 Task: Forward email with the signature Holly Thompson with the subject Introduction to a new team member from softage.8@softage.net to softage.6@softage.net and softage.1@softage.net with BCC to softage.2@softage.net with the message I would like to request a project status update report.
Action: Mouse moved to (914, 148)
Screenshot: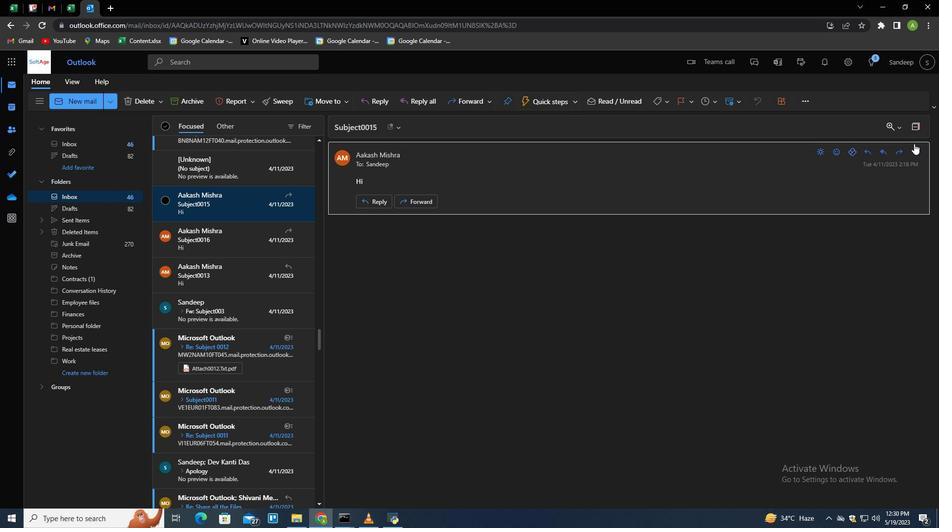 
Action: Mouse pressed left at (914, 148)
Screenshot: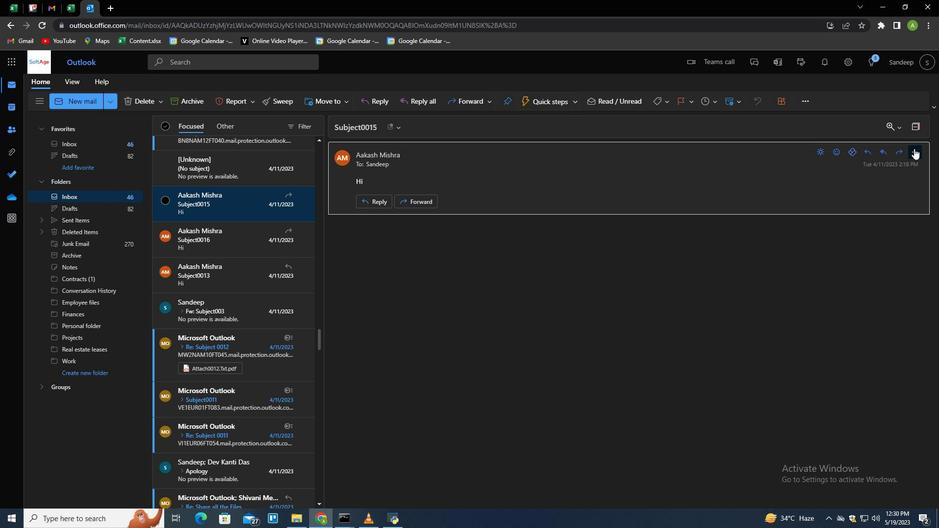 
Action: Mouse moved to (856, 204)
Screenshot: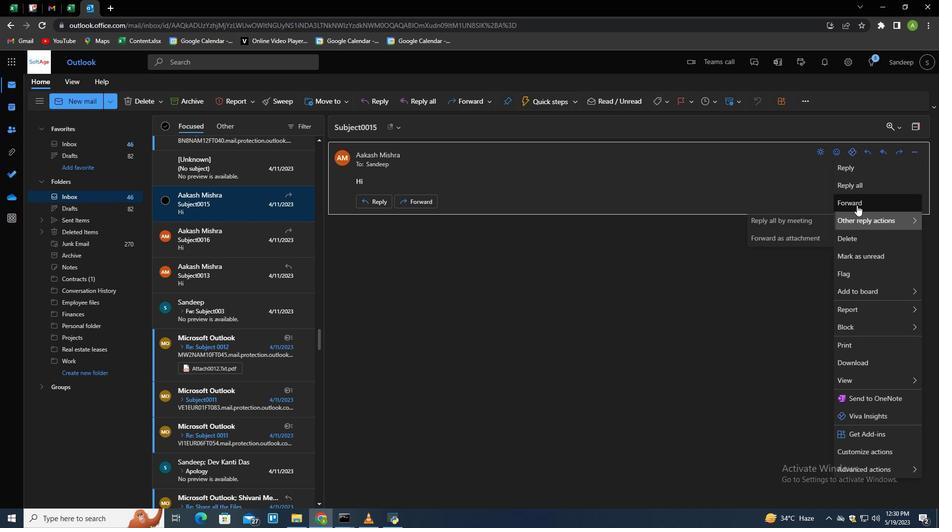 
Action: Mouse pressed left at (856, 204)
Screenshot: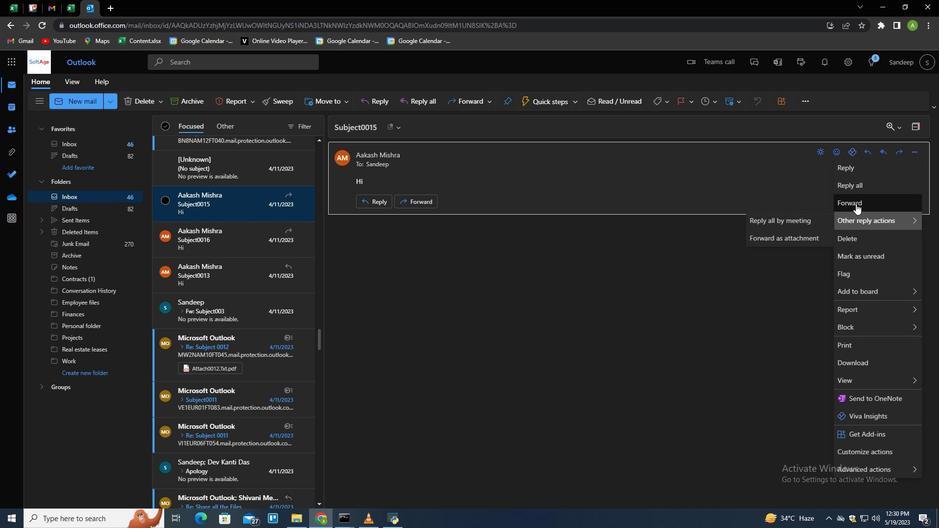 
Action: Mouse moved to (663, 102)
Screenshot: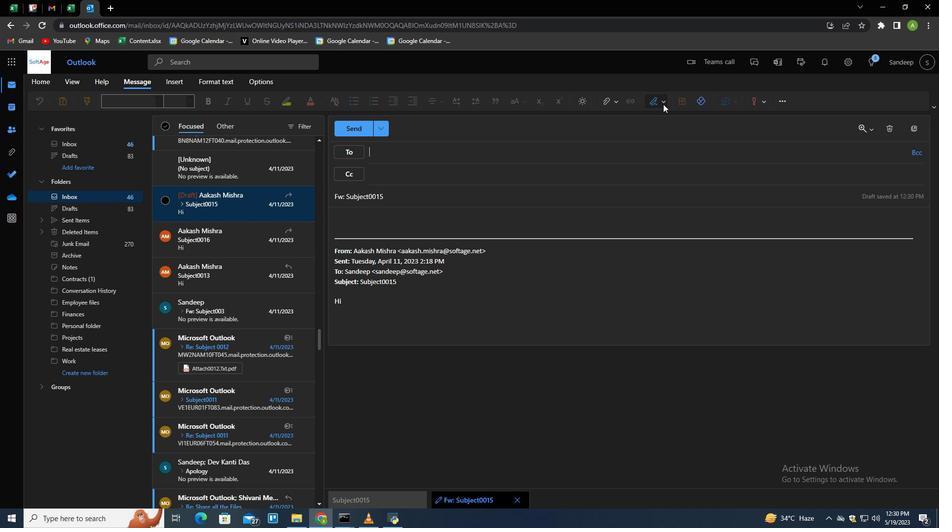 
Action: Mouse pressed left at (663, 102)
Screenshot: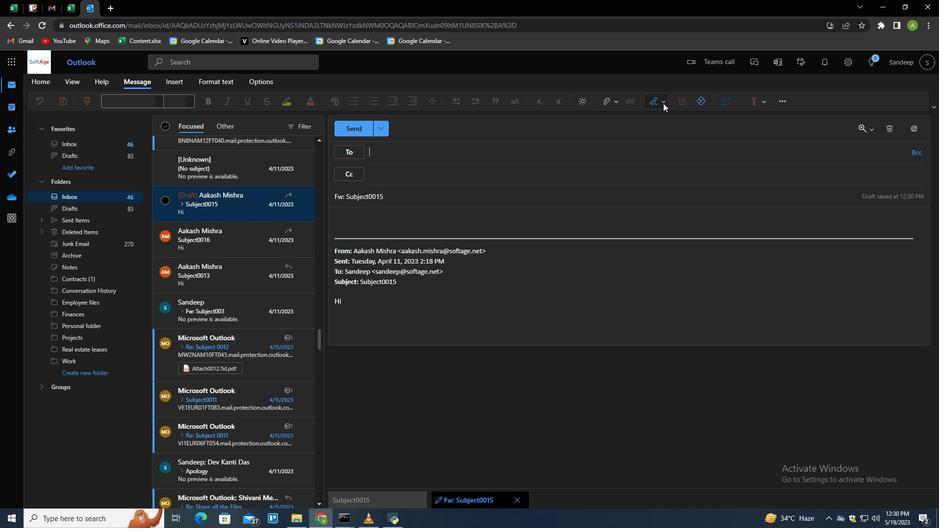 
Action: Mouse moved to (629, 138)
Screenshot: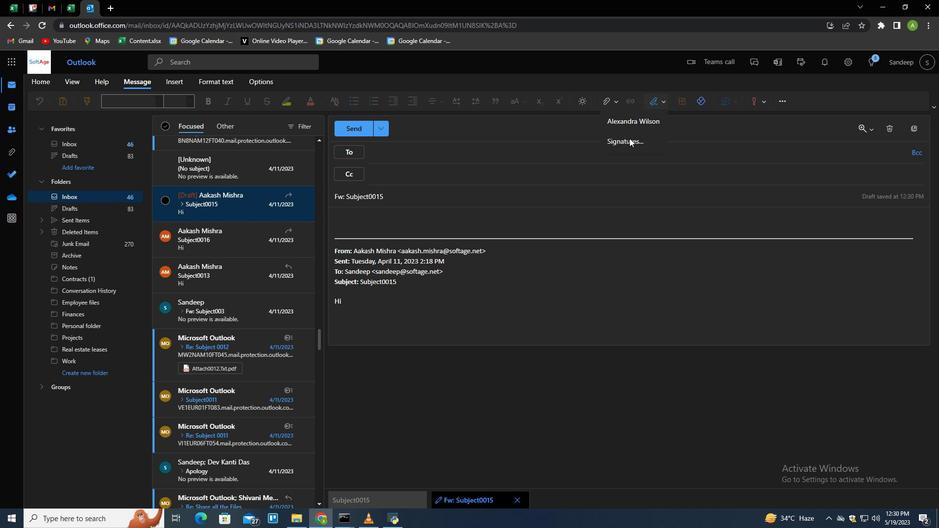 
Action: Mouse pressed left at (629, 138)
Screenshot: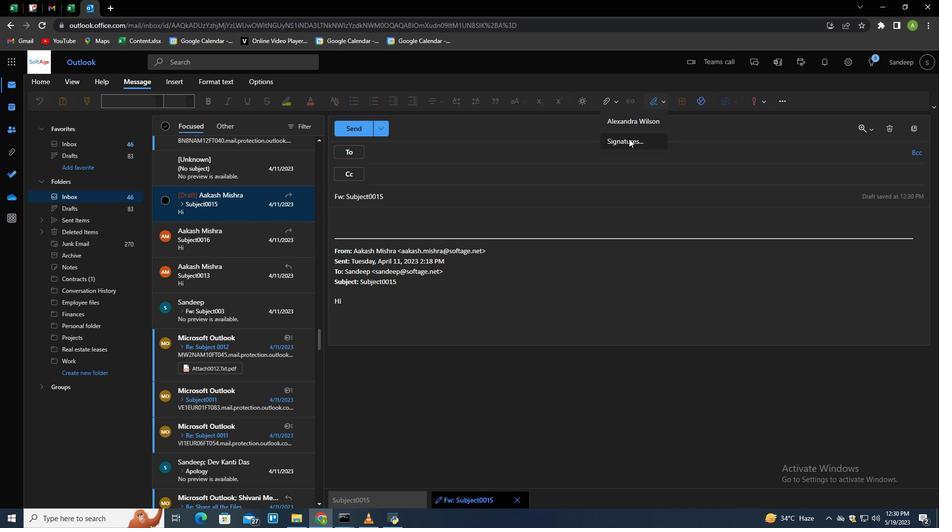 
Action: Mouse moved to (661, 179)
Screenshot: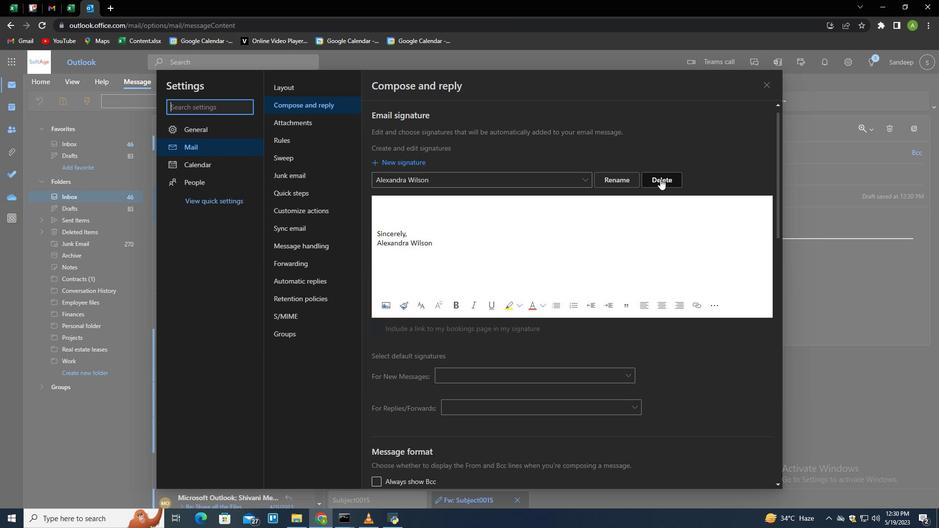 
Action: Mouse pressed left at (661, 179)
Screenshot: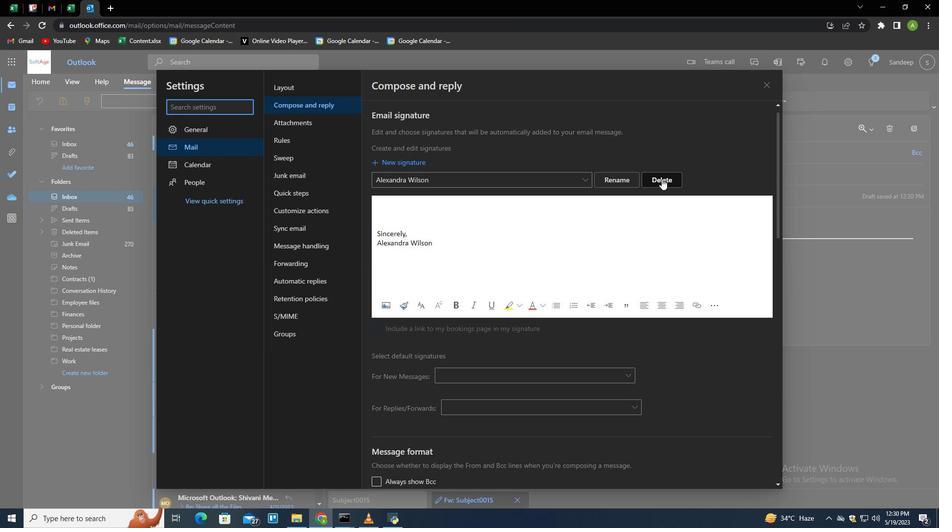 
Action: Mouse moved to (642, 180)
Screenshot: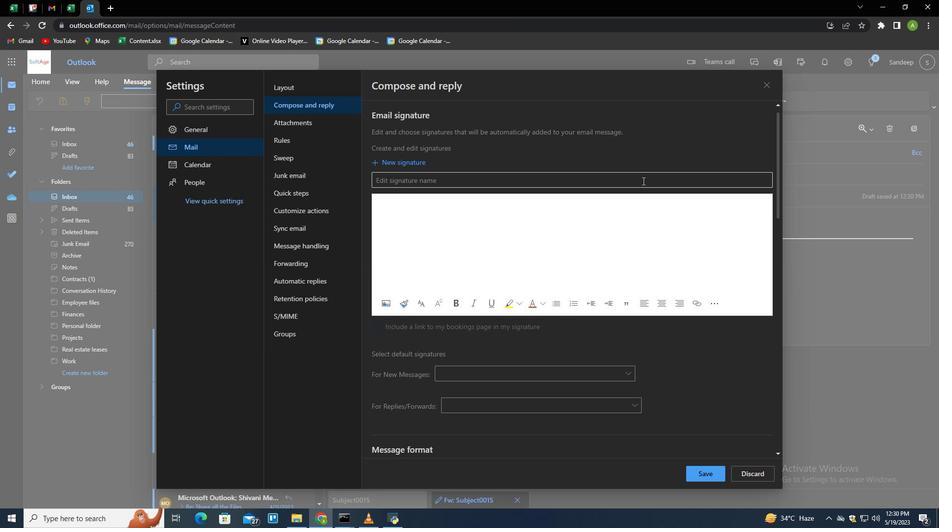 
Action: Mouse pressed left at (642, 180)
Screenshot: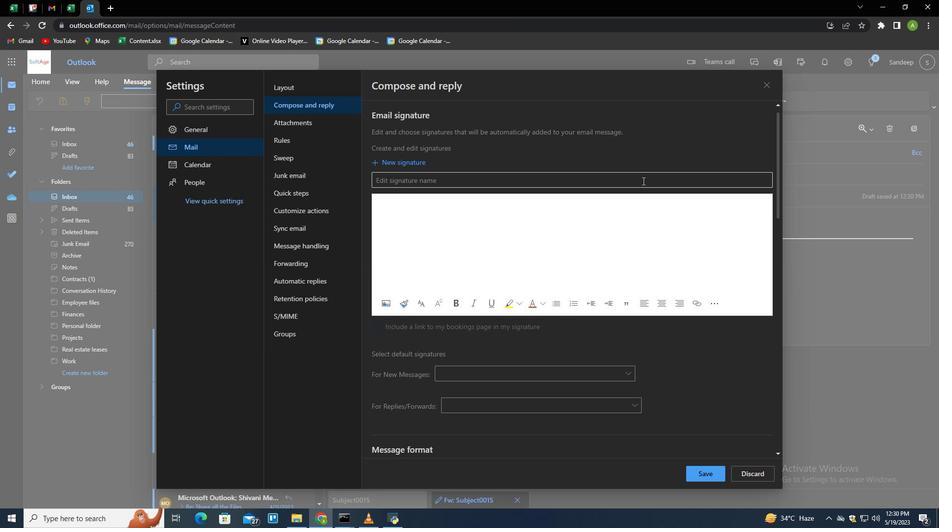 
Action: Key pressed <Key.shift><Key.shift><Key.shift><Key.shift><Key.shift><Key.shift><Key.shift><Key.shift><Key.shift><Key.shift><Key.shift><Key.shift><Key.shift><Key.shift><Key.shift><Key.shift><Key.shift><Key.shift><Key.shift><Key.shift><Key.shift><Key.shift><Key.shift><Key.shift><Key.shift>Holll<Key.backspace>y<Key.space><Key.shift>Thompson<Key.tab><Key.shift>Holly<Key.space><Key.shift>Thompson
Screenshot: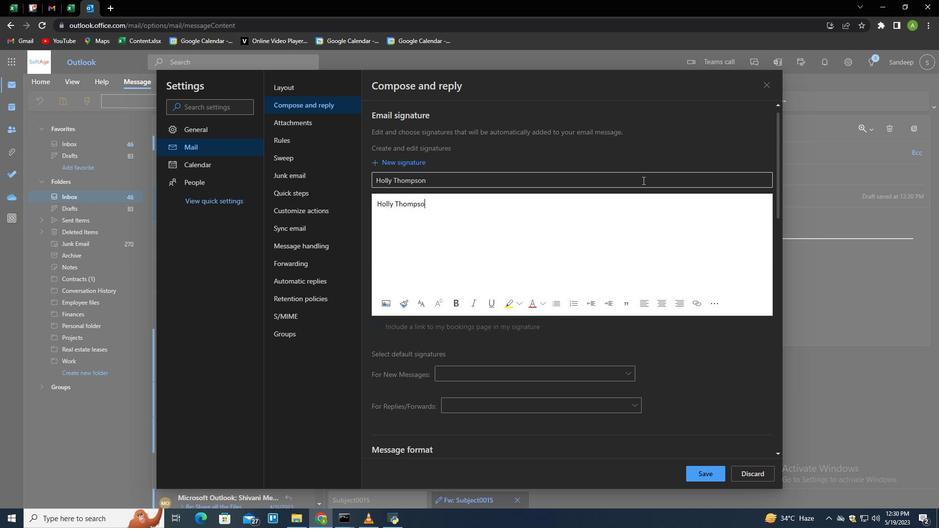
Action: Mouse moved to (698, 469)
Screenshot: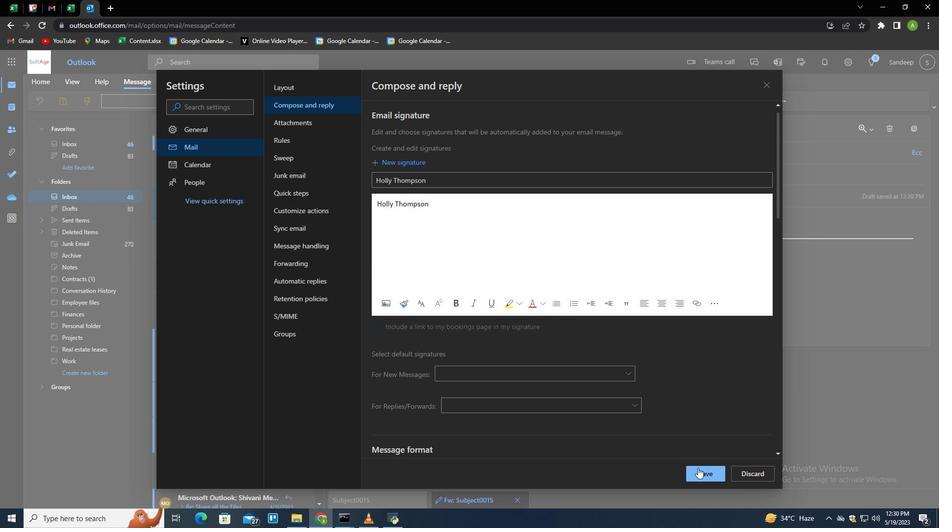 
Action: Mouse pressed left at (698, 469)
Screenshot: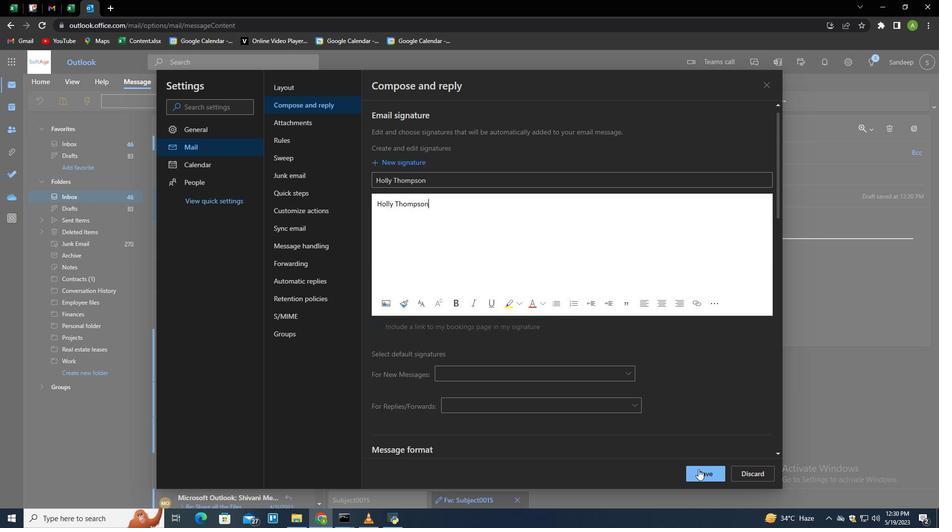 
Action: Mouse moved to (847, 237)
Screenshot: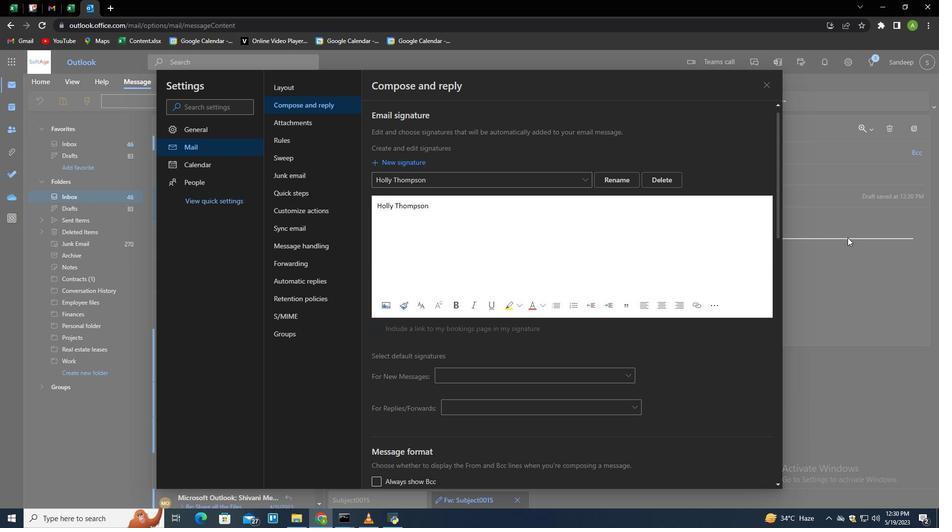 
Action: Mouse pressed left at (847, 237)
Screenshot: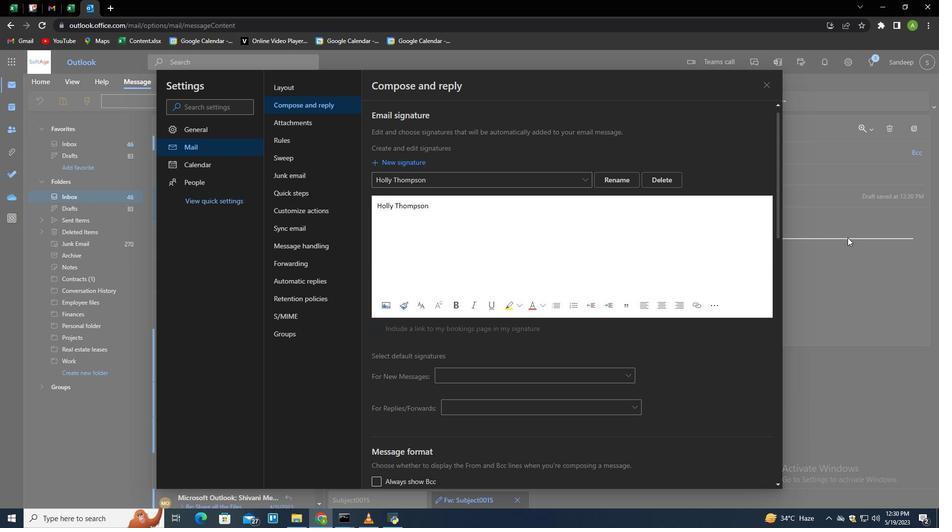 
Action: Mouse moved to (659, 105)
Screenshot: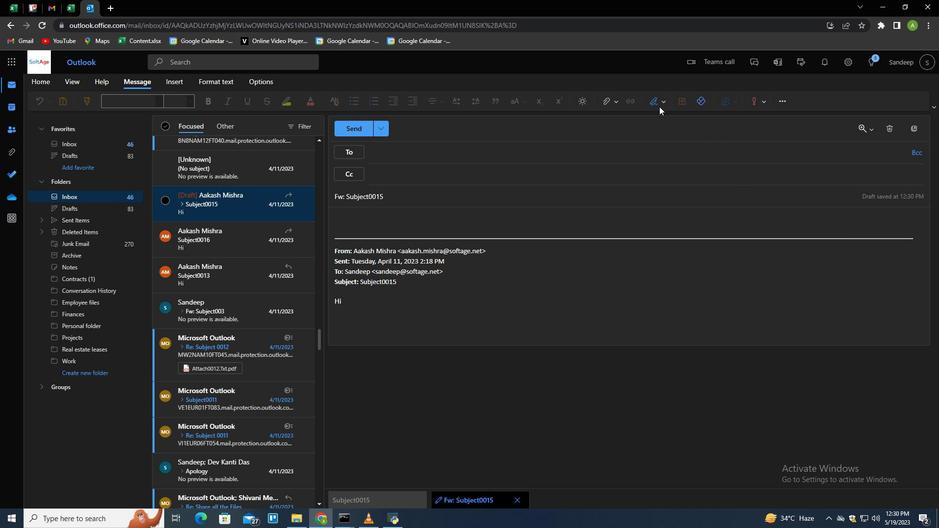 
Action: Mouse pressed left at (659, 105)
Screenshot: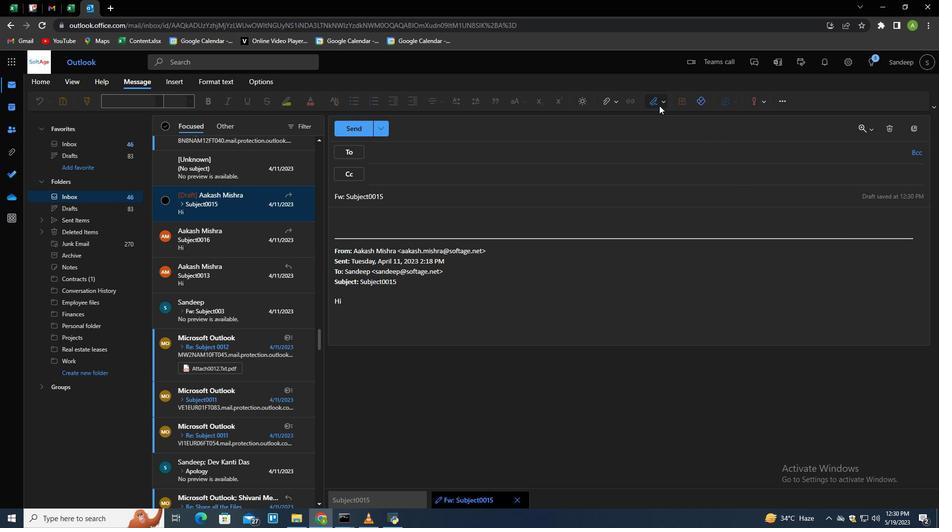 
Action: Mouse moved to (654, 121)
Screenshot: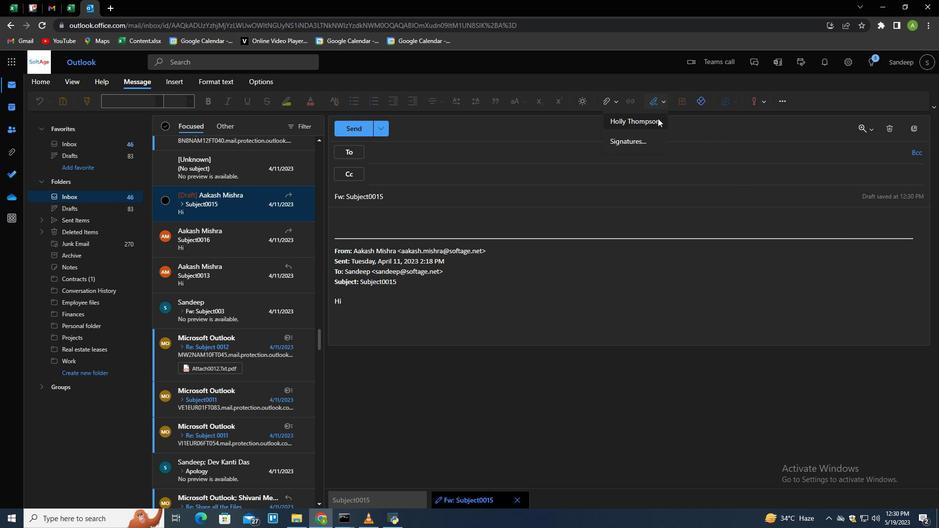 
Action: Mouse pressed left at (654, 121)
Screenshot: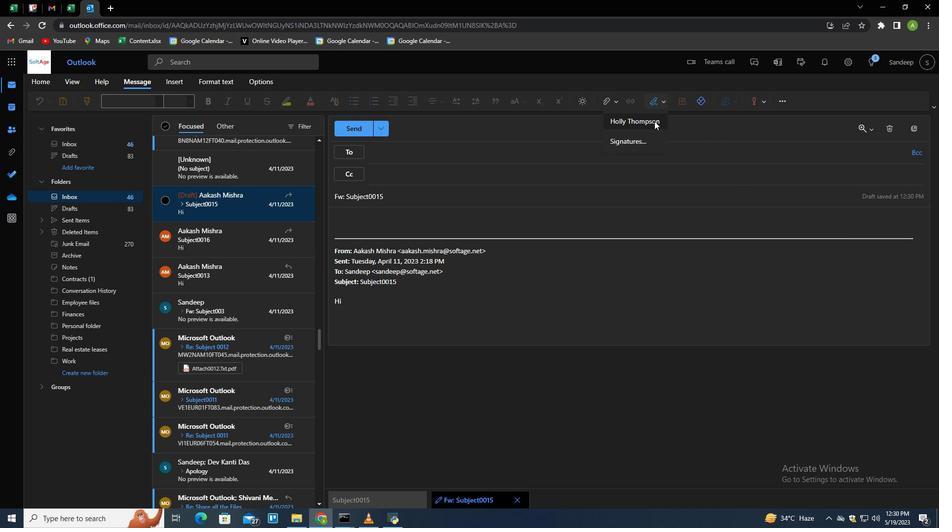 
Action: Mouse moved to (385, 198)
Screenshot: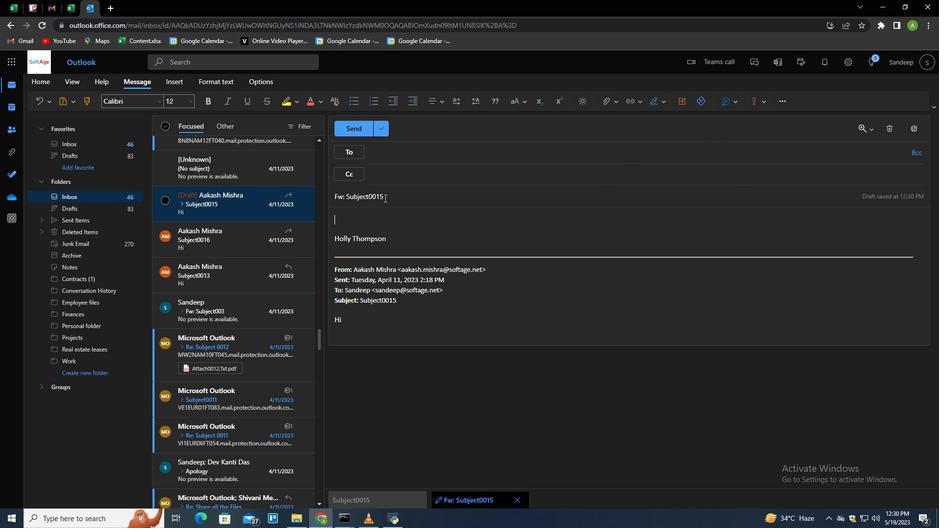 
Action: Mouse pressed left at (385, 198)
Screenshot: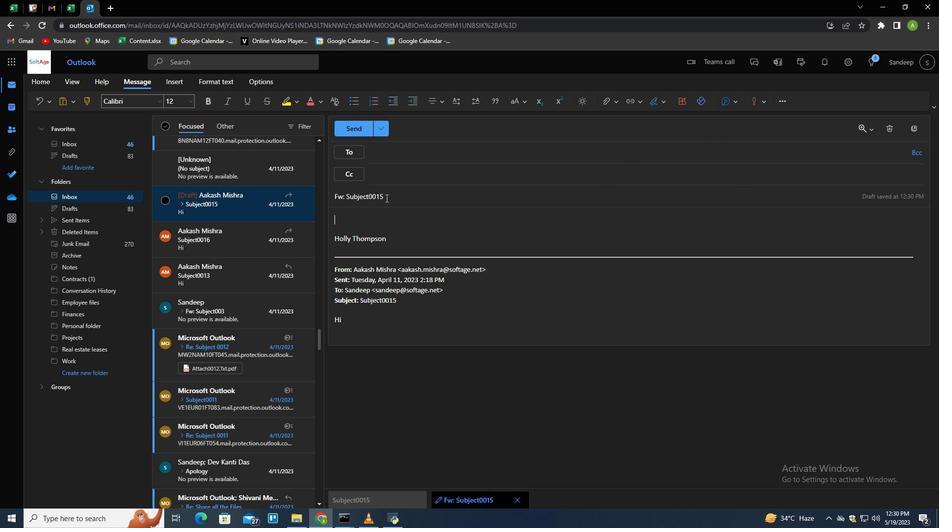 
Action: Key pressed <Key.shift_r><Key.left><Key.left><Key.left><Key.left><Key.left><Key.left><Key.left><Key.left><Key.left><Key.left><Key.left><Key.shift><Key.shift><Key.shift><Key.shift><Key.shift><Key.shift>Inf<Key.backspace>troduction<Key.space>to<Key.space>a<Key.space>new<Key.space>team<Key.space>member<Key.space>from<Key.space>so<Key.backspace><Key.backspace><Key.backspace><Key.backspace><Key.backspace><Key.backspace><Key.backspace>
Screenshot: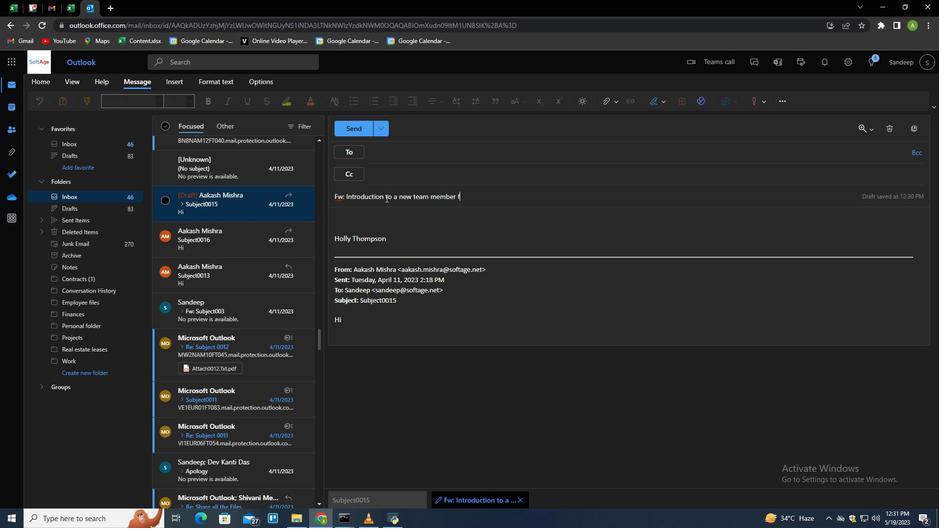 
Action: Mouse moved to (416, 151)
Screenshot: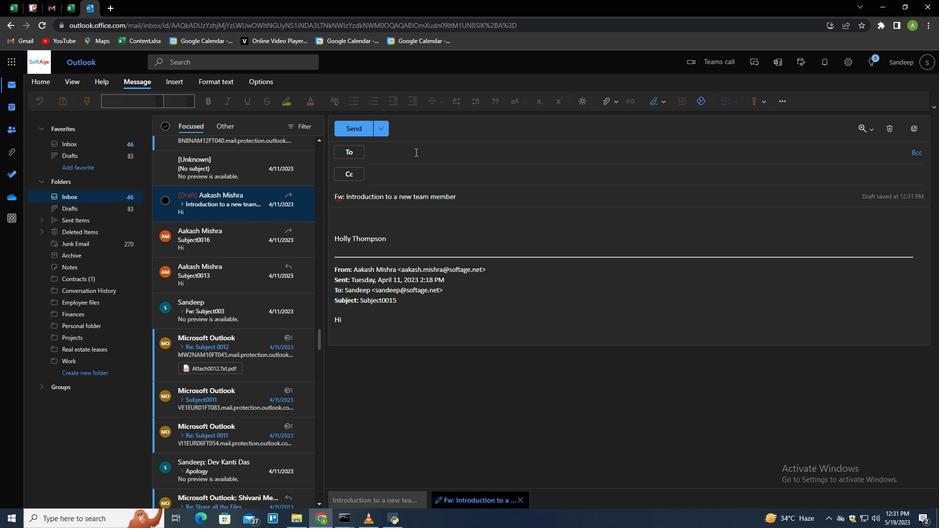 
Action: Mouse pressed left at (416, 151)
Screenshot: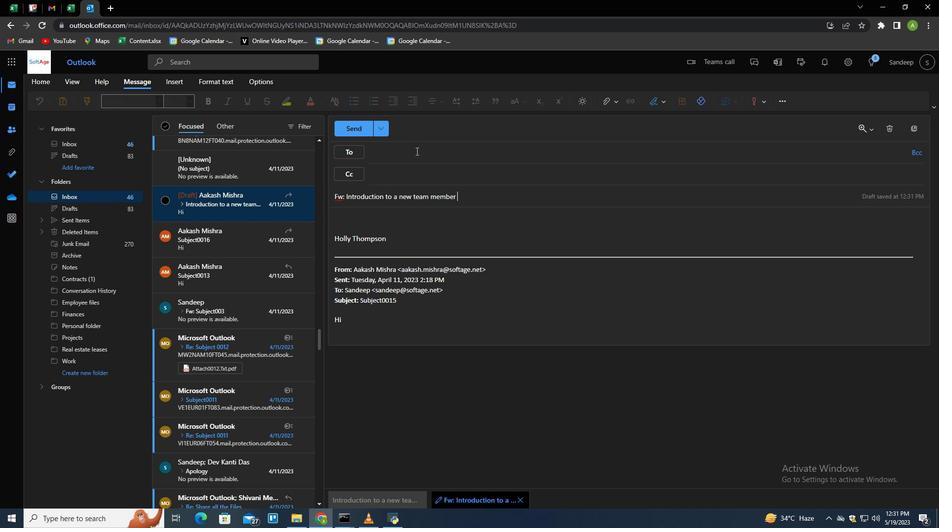 
Action: Key pressed softage.6<Key.shift>@softag.net<Key.backspace><Key.backspace><Key.backspace><Key.backspace>e.net<Key.enter>softage.1<Key.shift>@softage.1<Key.shift>@<Key.backspace><Key.backspace><Key.backspace><Key.backspace><Key.backspace><Key.backspace><Key.backspace><Key.backspace><Key.backspace><Key.backspace><Key.backspace>
Screenshot: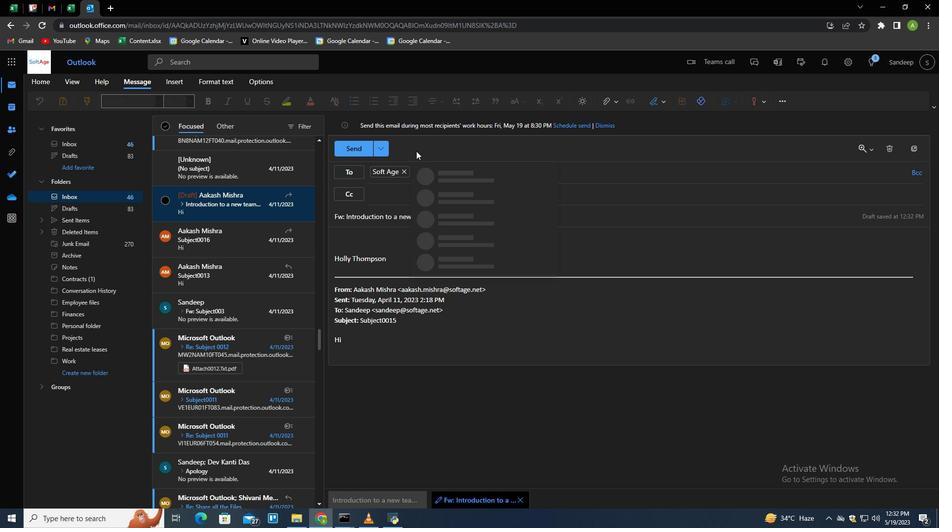 
Action: Mouse moved to (766, 209)
Screenshot: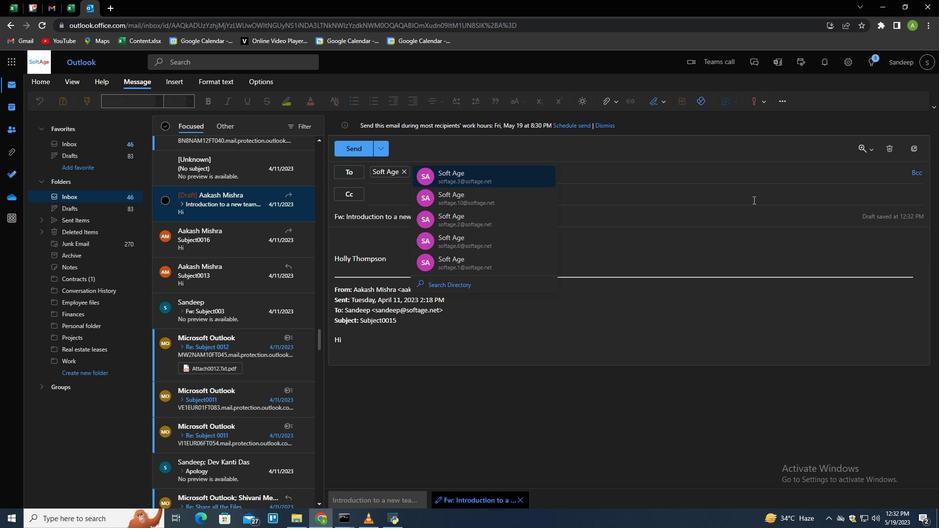 
Action: Mouse scrolled (766, 208) with delta (0, 0)
Screenshot: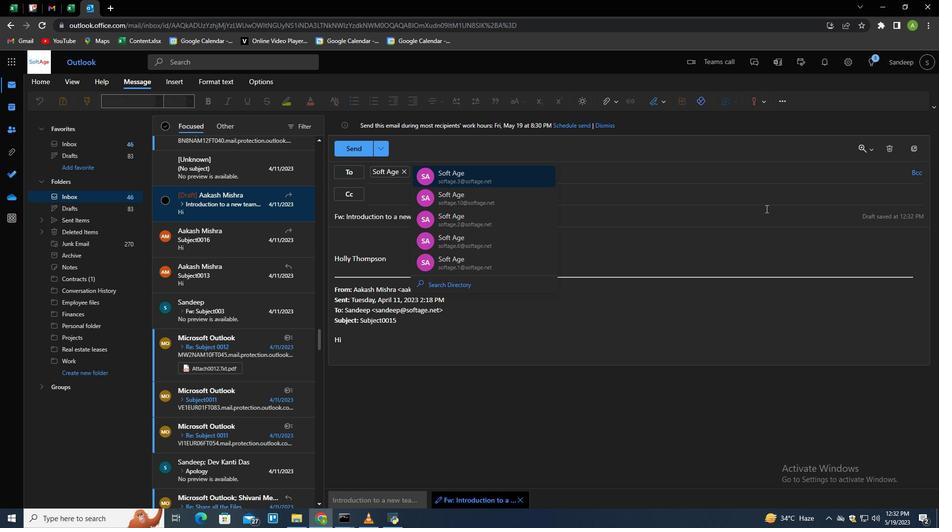
Action: Mouse moved to (664, 175)
Screenshot: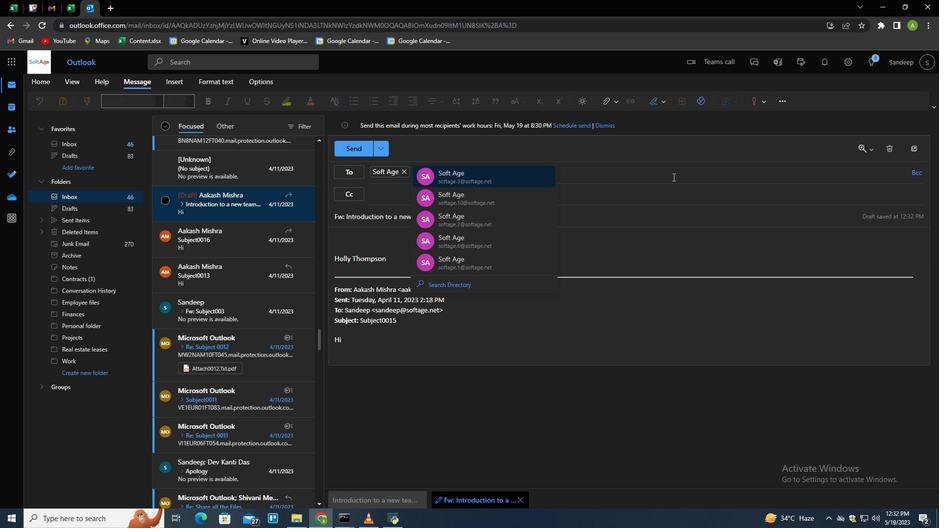 
Action: Mouse pressed left at (664, 175)
Screenshot: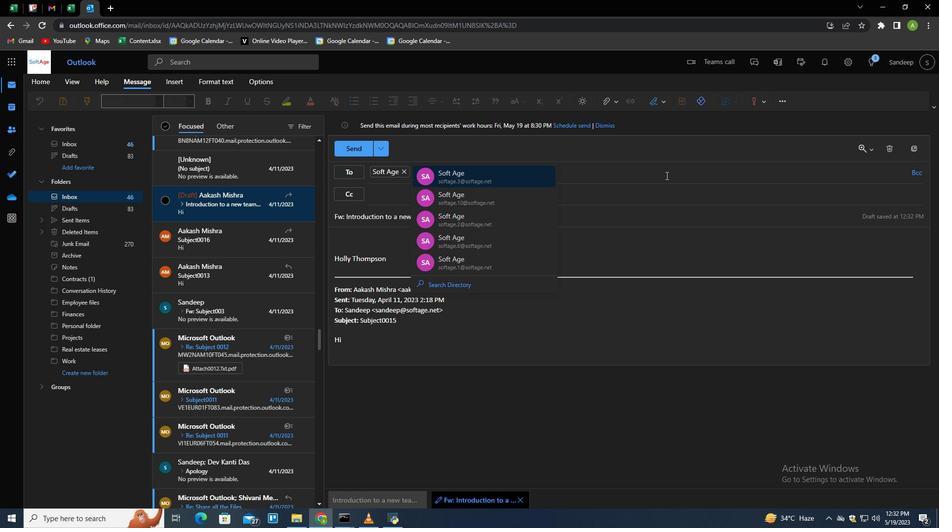 
Action: Mouse moved to (659, 178)
Screenshot: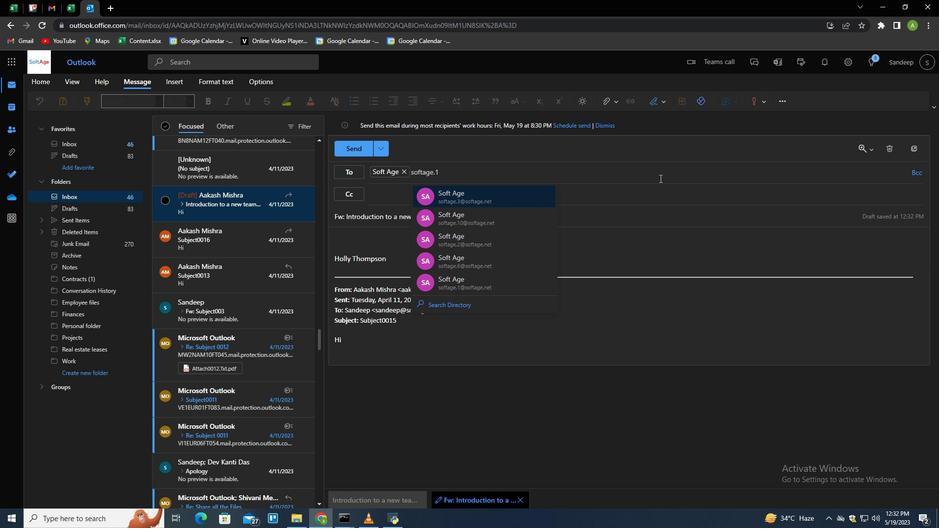 
Action: Key pressed <Key.shift>@softage.net<Key.enter>
Screenshot: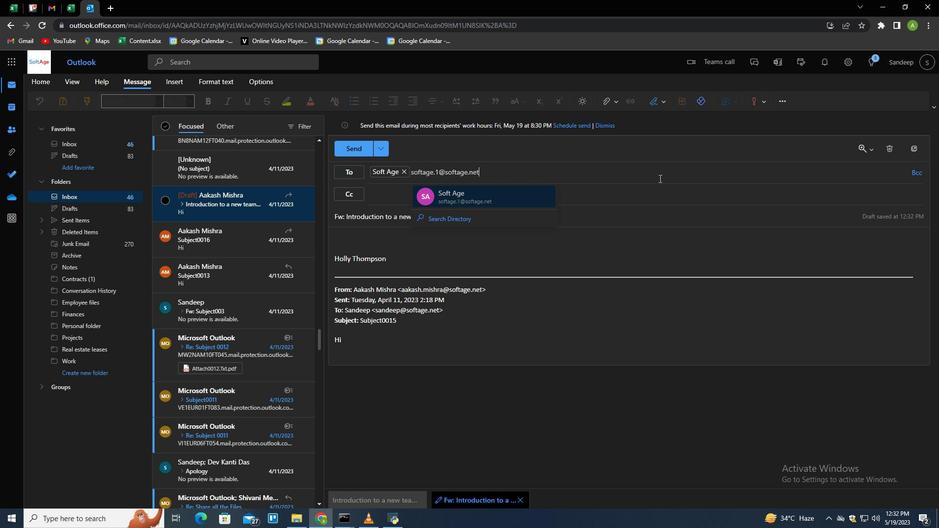
Action: Mouse moved to (919, 173)
Screenshot: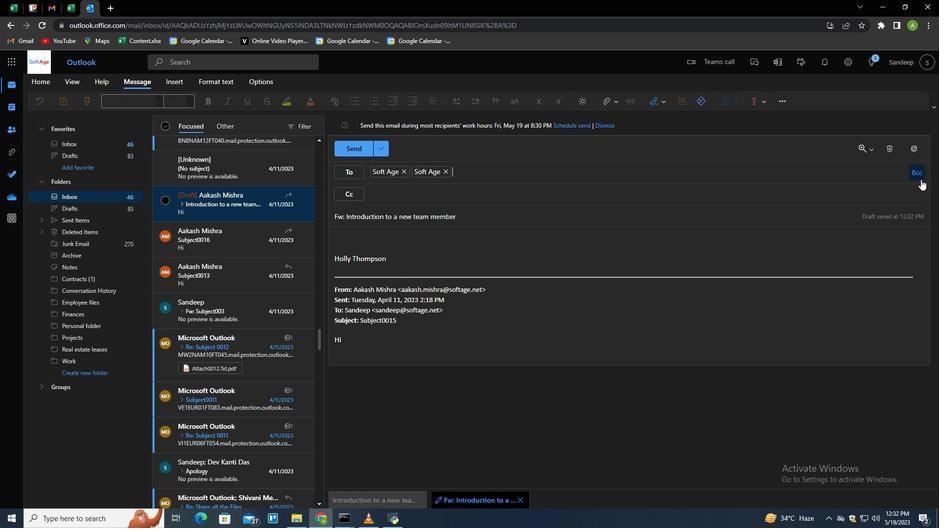 
Action: Mouse pressed left at (919, 173)
Screenshot: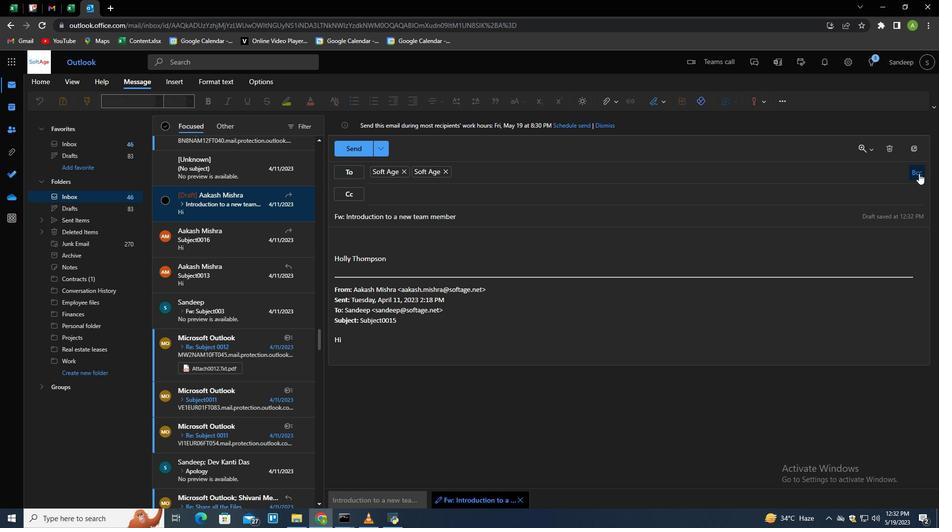 
Action: Mouse moved to (883, 216)
Screenshot: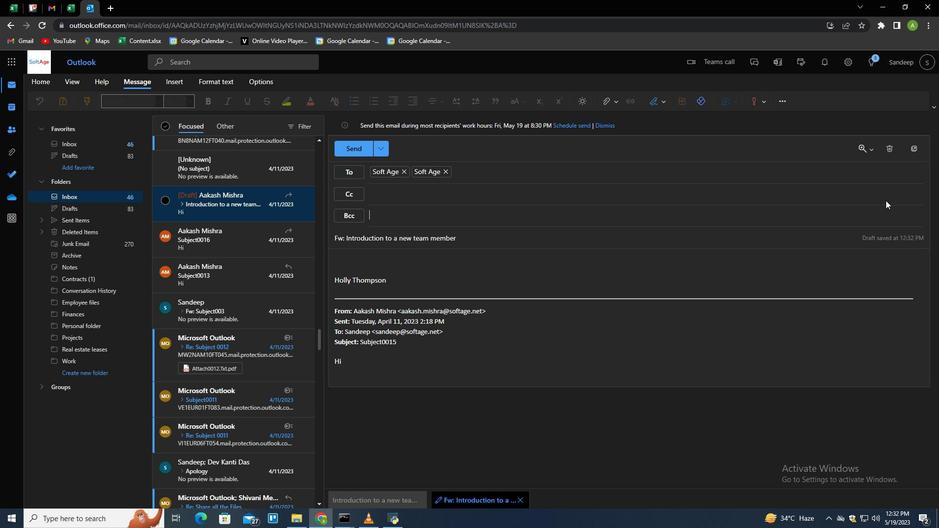 
Action: Mouse pressed left at (883, 216)
Screenshot: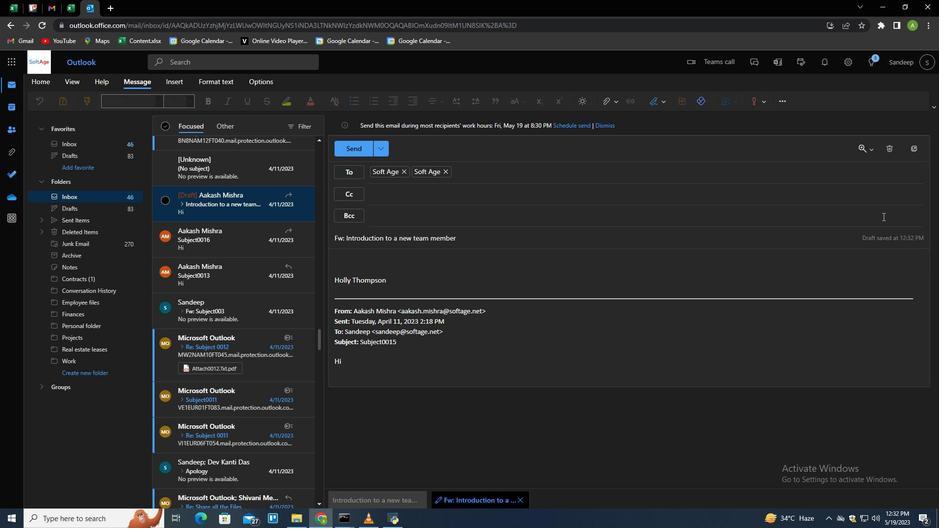 
Action: Mouse moved to (882, 217)
Screenshot: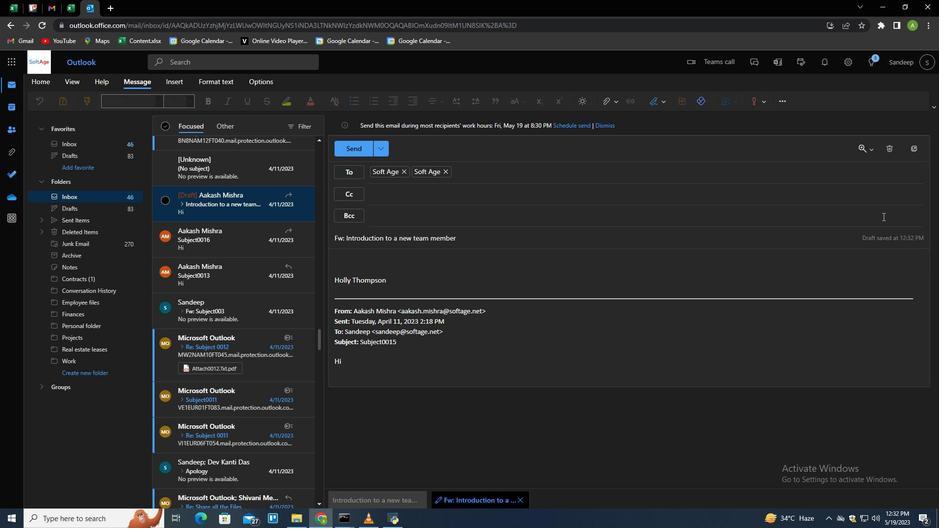 
Action: Key pressed softage..<Key.backspace>2<Key.shift>@softage.net<Key.enter><Key.tab><Key.tab><Key.shift>Ii<Key.space>wo<Key.backspace><Key.backspace><Key.backspace><Key.backspace><Key.space>would<Key.space>like<Key.space>to<Key.space>request<Key.space>a<Key.space>project<Key.space>status<Key.space>update<Key.space>report.
Screenshot: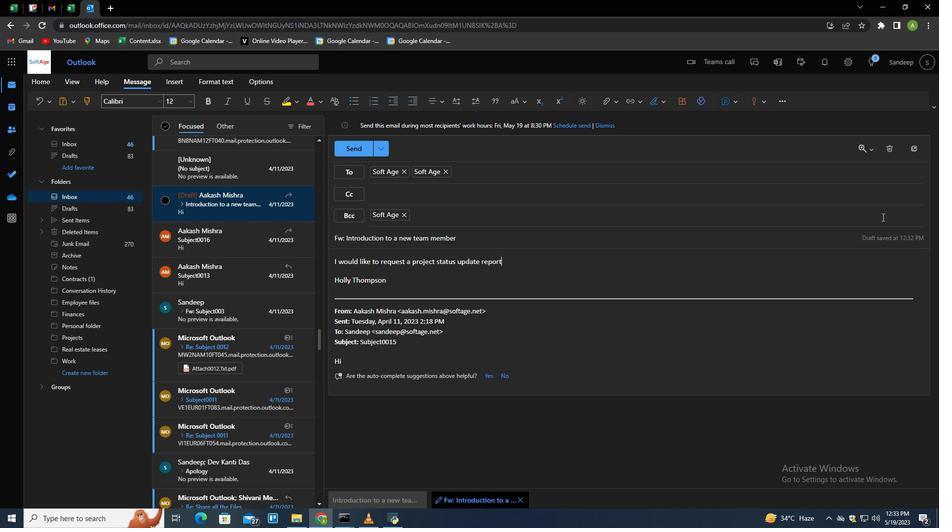 
Action: Mouse moved to (830, 284)
Screenshot: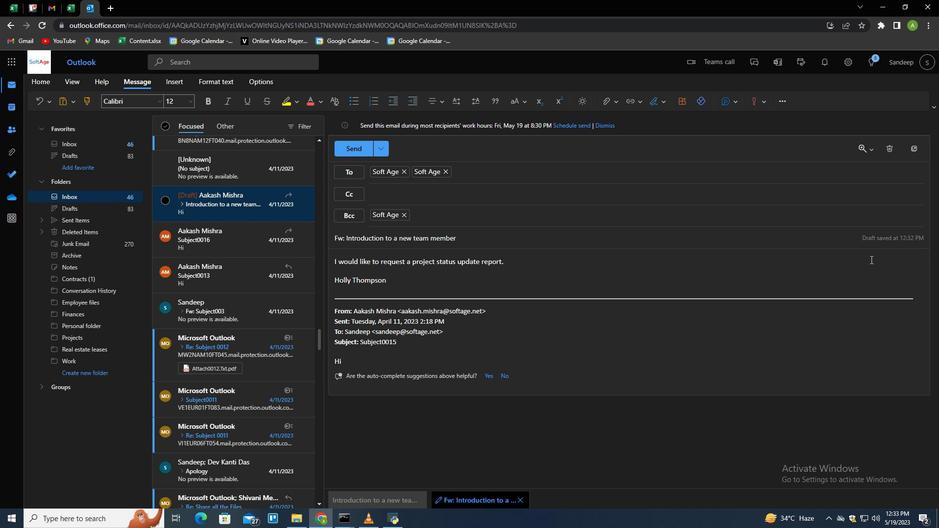 
Action: Key pressed <Key.enter>
Screenshot: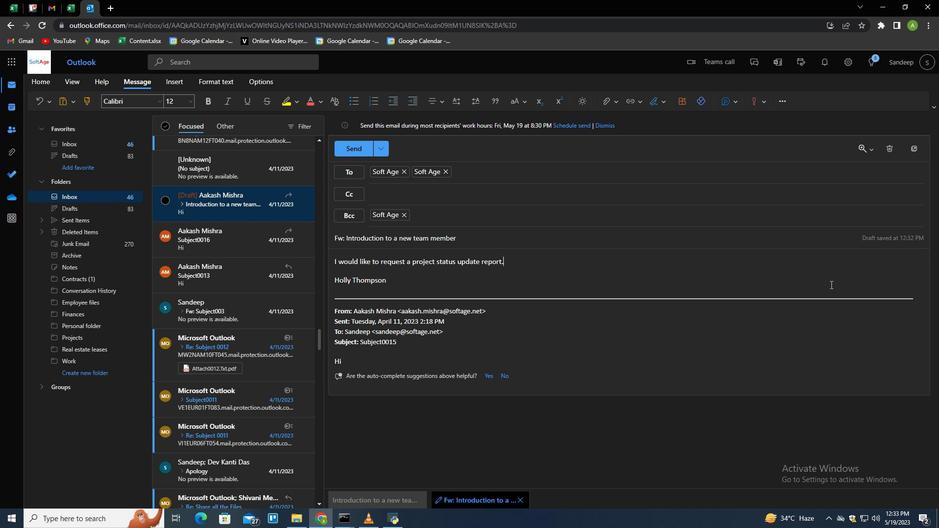 
Action: Mouse moved to (701, 298)
Screenshot: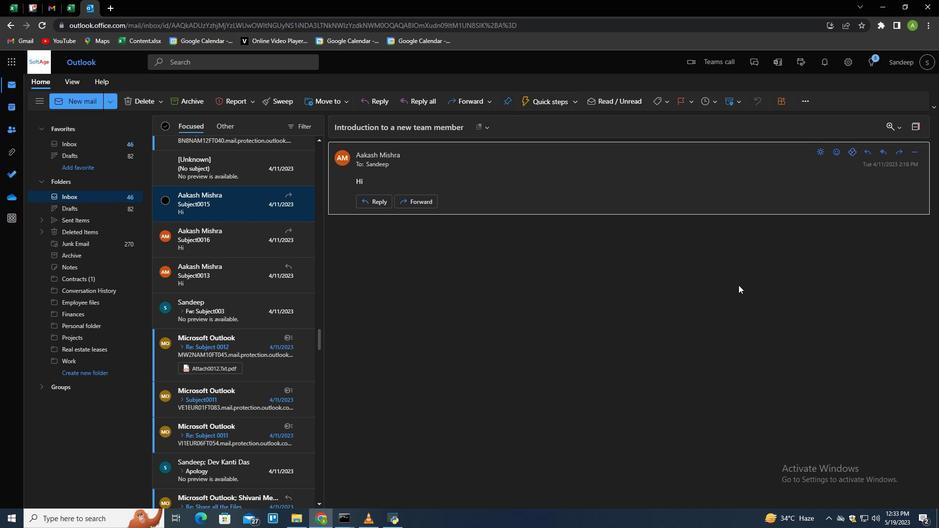 
